 Task: Find the Taylor series expansion of a function.
Action: Mouse moved to (116, 90)
Screenshot: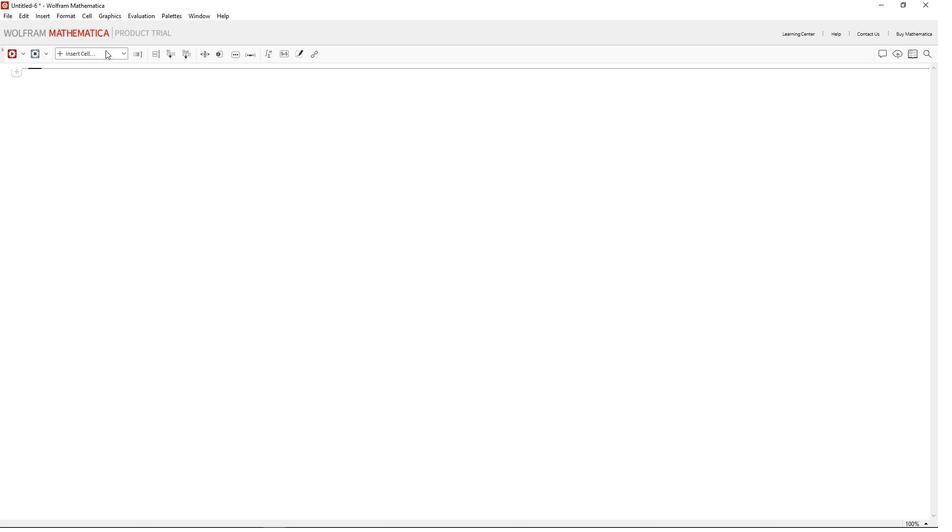 
Action: Mouse pressed left at (116, 90)
Screenshot: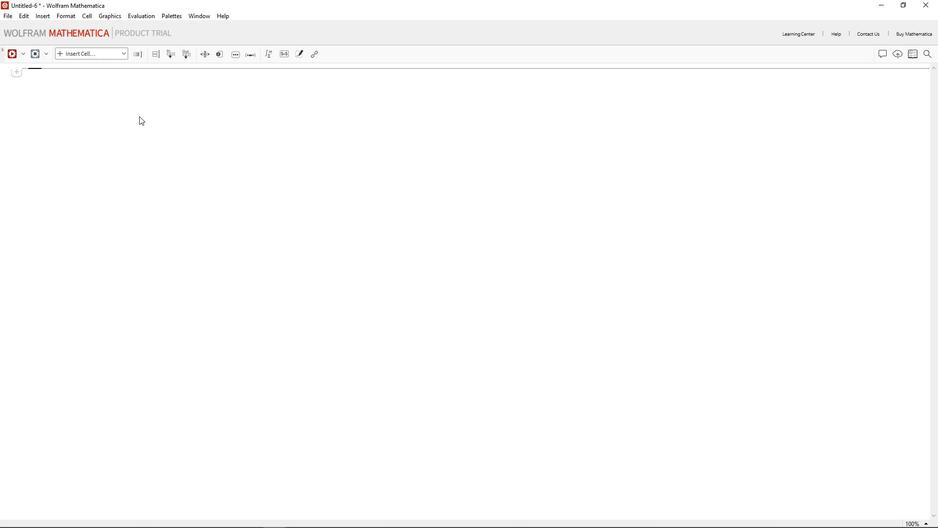 
Action: Mouse moved to (102, 101)
Screenshot: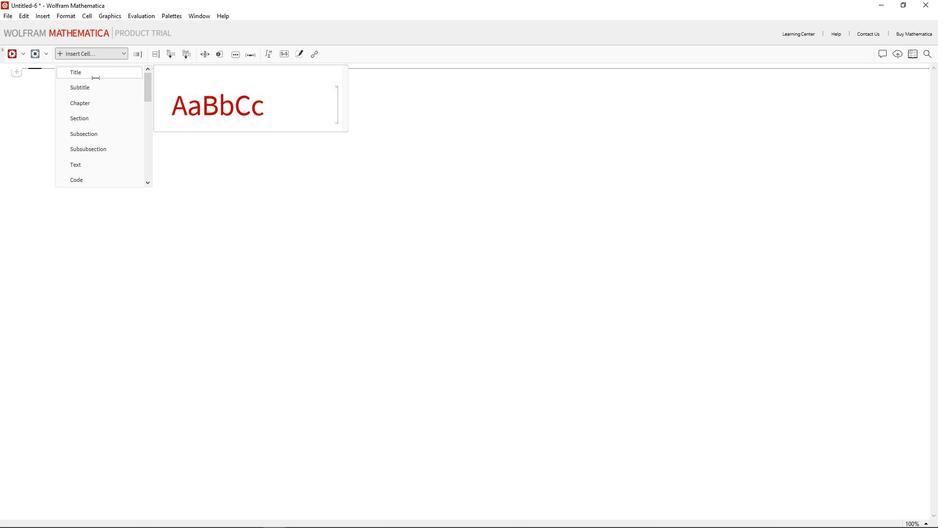 
Action: Mouse pressed left at (102, 101)
Screenshot: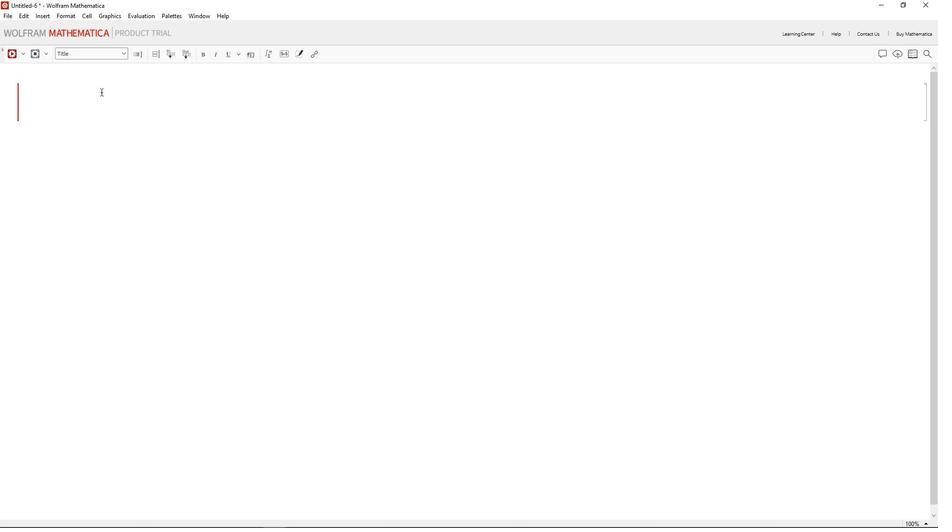 
Action: Mouse moved to (118, 112)
Screenshot: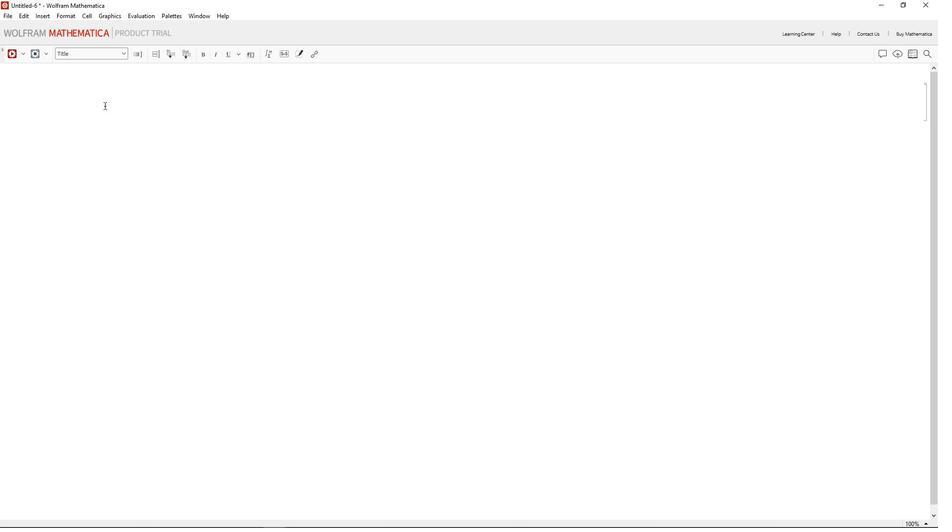 
Action: Key pressed <Key.shift>The<Key.space><Key.shift>Taylor<Key.space><Key.shift_r>Series<Key.space><Key.shift_r>Ez<Key.backspace>xpabs<Key.backspace><Key.backspace>nsion<Key.enter><Key.backspace>
Screenshot: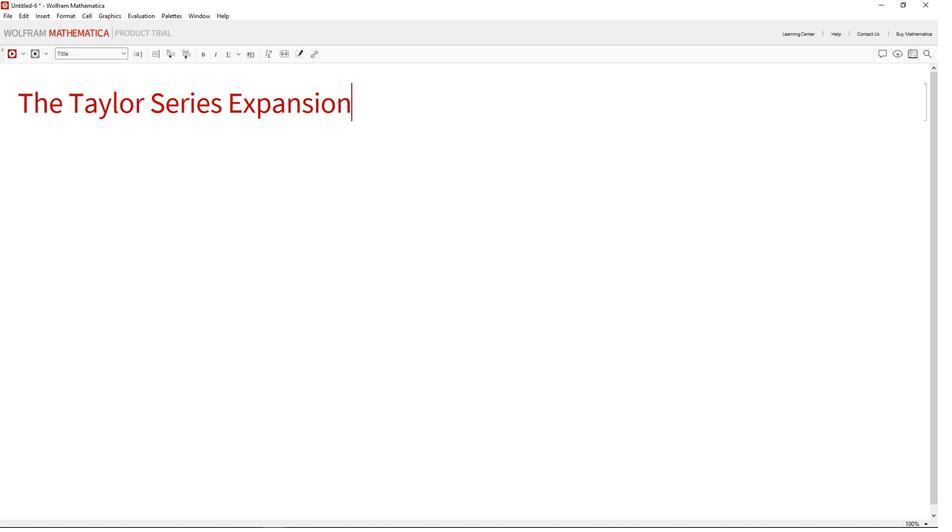 
Action: Mouse moved to (154, 90)
Screenshot: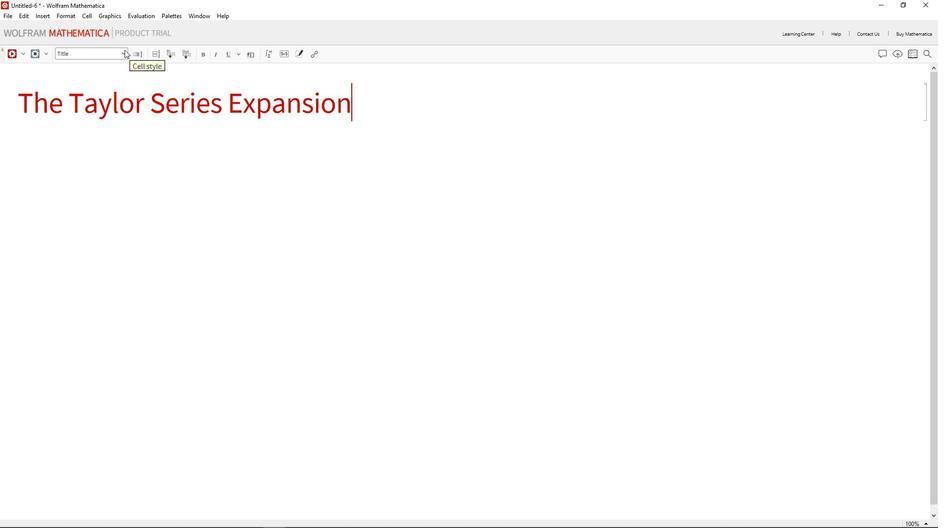 
Action: Mouse pressed left at (154, 90)
Screenshot: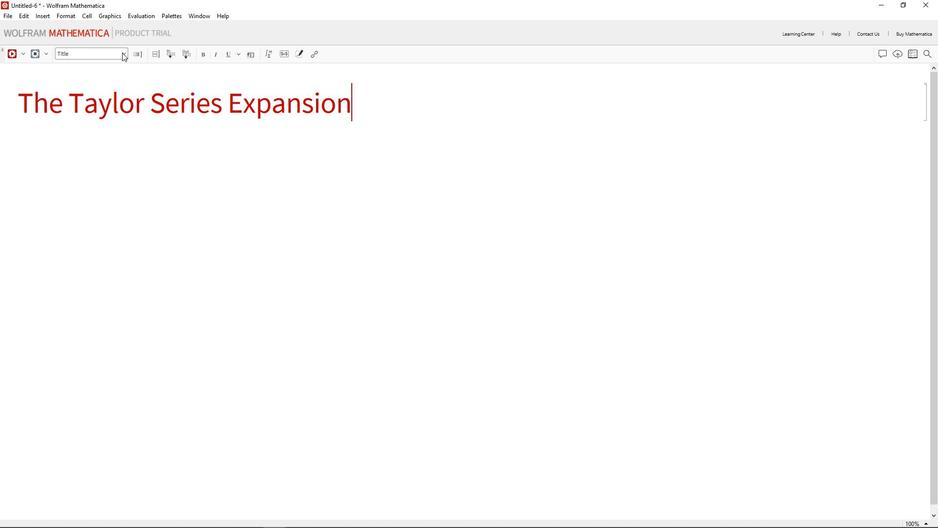
Action: Mouse moved to (13, 126)
Screenshot: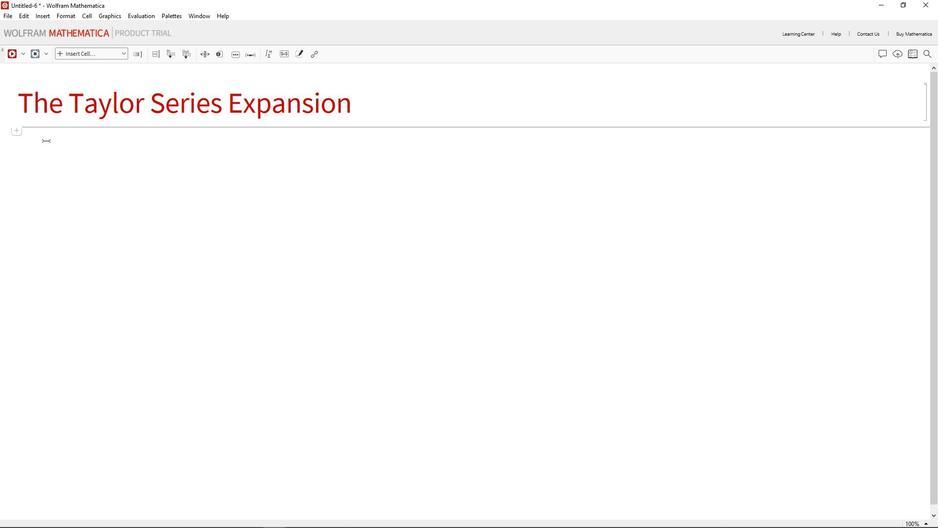 
Action: Mouse pressed left at (13, 126)
Screenshot: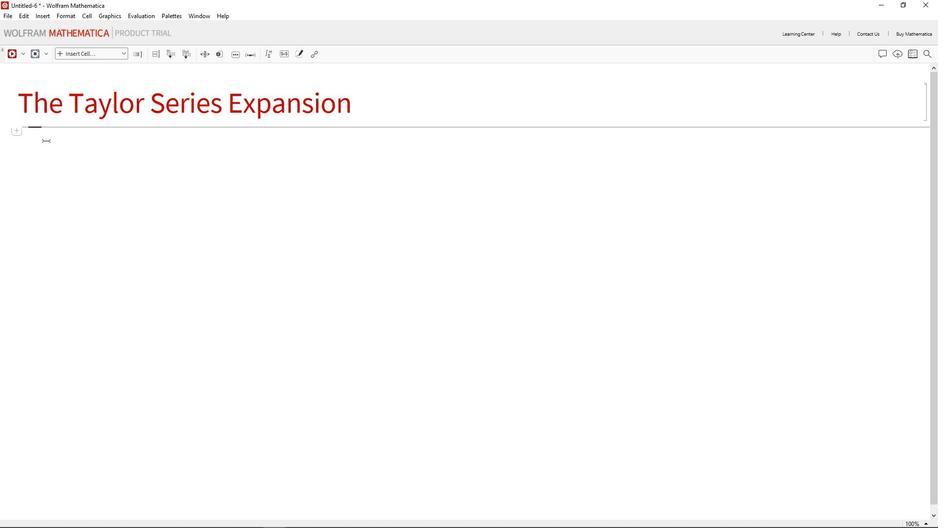 
Action: Mouse moved to (76, 94)
Screenshot: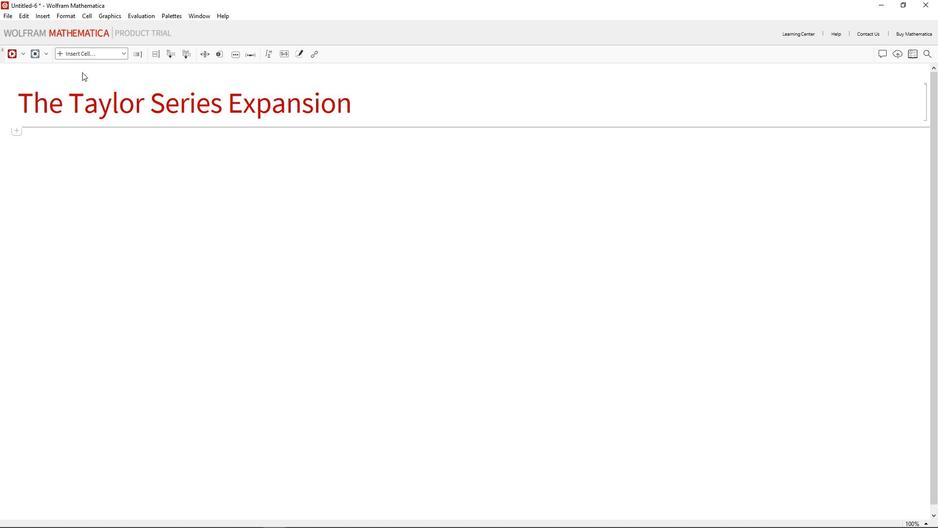 
Action: Mouse pressed left at (76, 94)
Screenshot: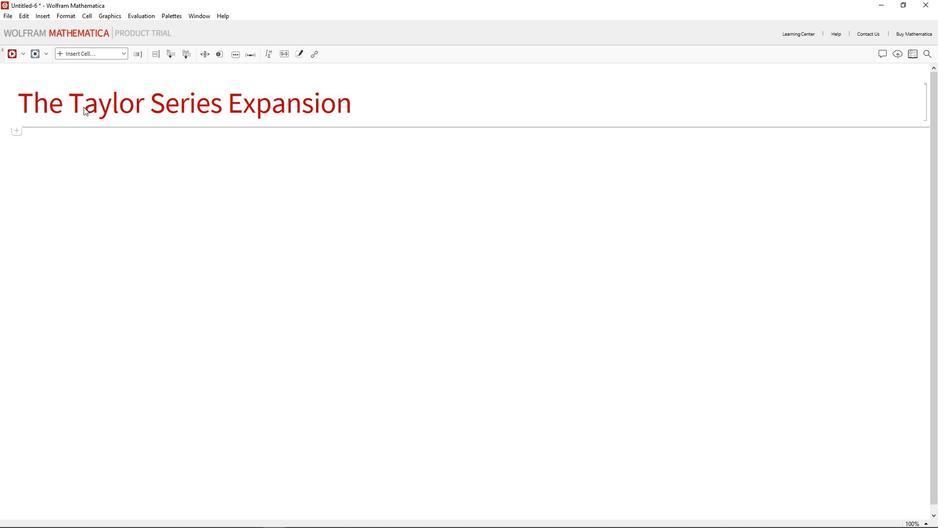 
Action: Mouse moved to (88, 143)
Screenshot: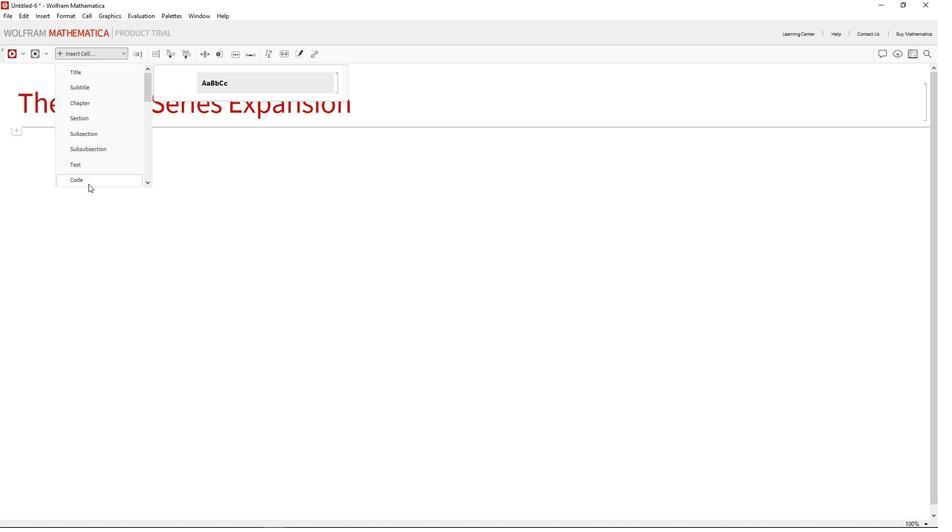 
Action: Mouse pressed left at (88, 143)
Screenshot: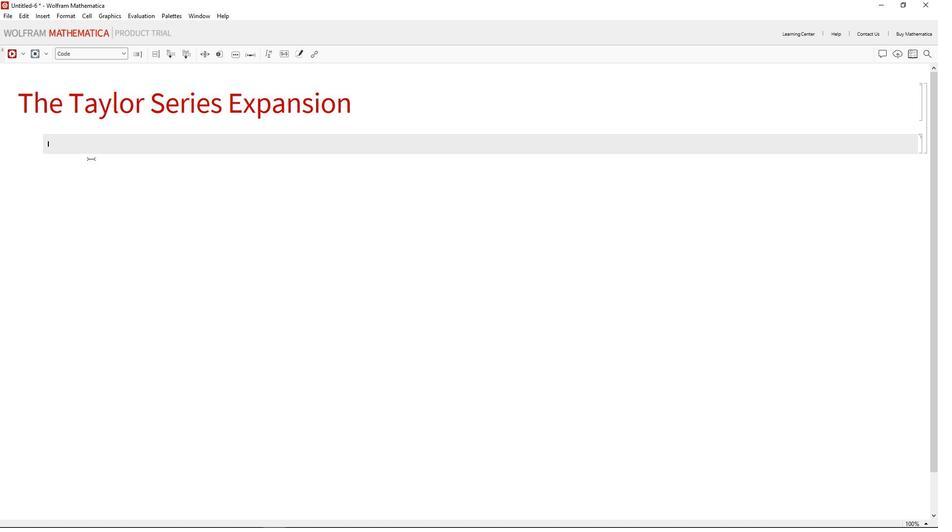 
Action: Mouse moved to (106, 128)
Screenshot: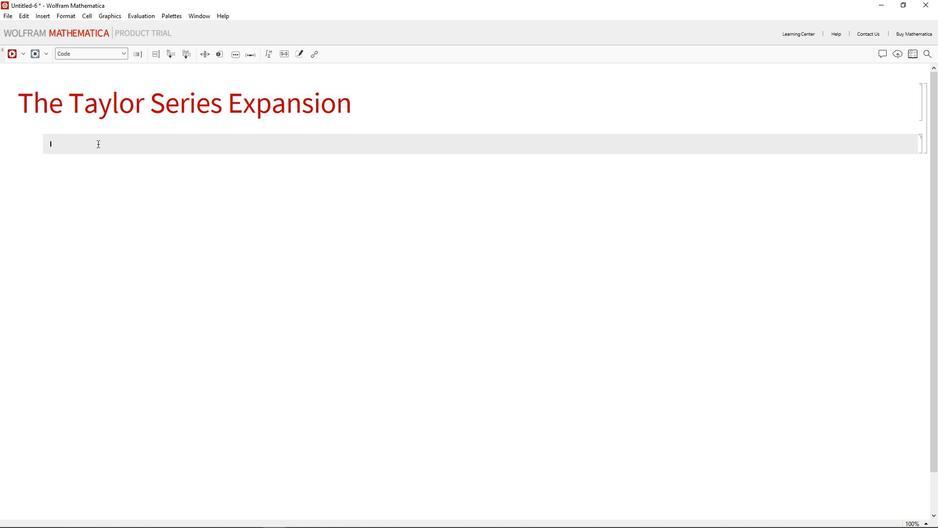 
Action: Mouse pressed left at (106, 128)
Screenshot: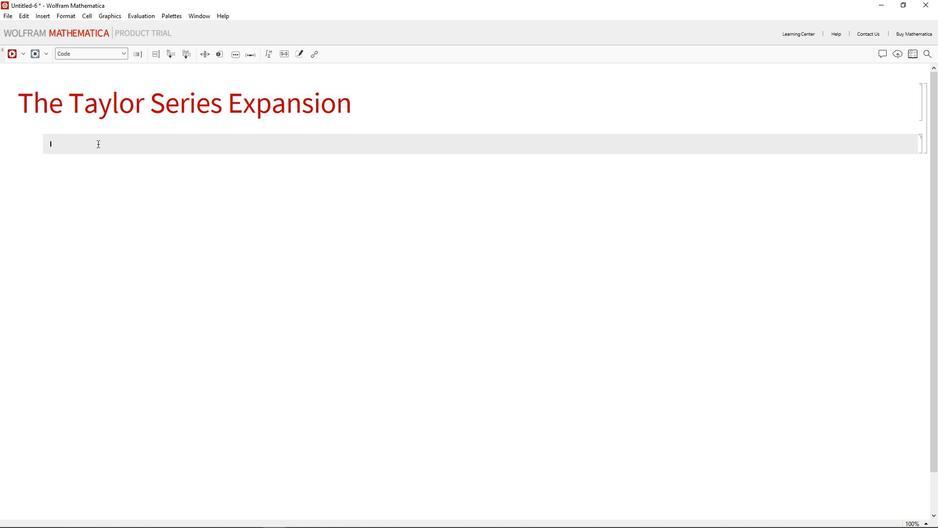 
Action: Key pressed <Key.shift_r>Ser<Key.enter><Key.space>=<Key.space>[sin<Key.enter>[zx<Key.backspace><Key.backspace>x<Key.right>.<Key.backspace>,<Key.shift>{x,0,5<Key.shift_r><Key.enter>
Screenshot: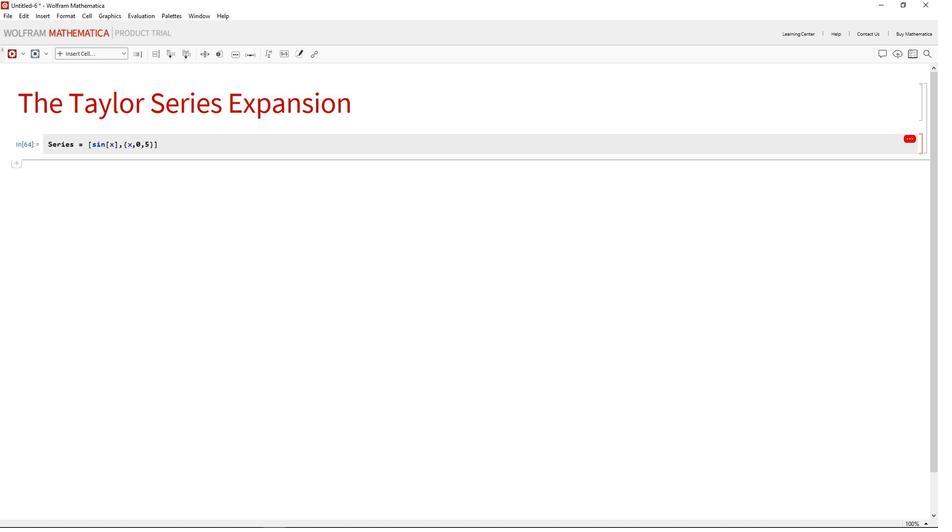 
Action: Mouse moved to (108, 128)
Screenshot: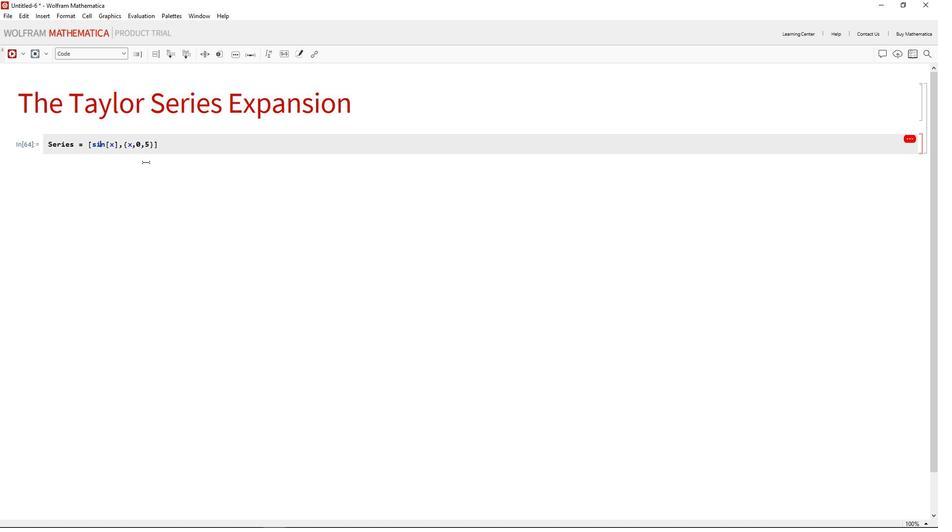 
Action: Mouse pressed left at (108, 128)
Screenshot: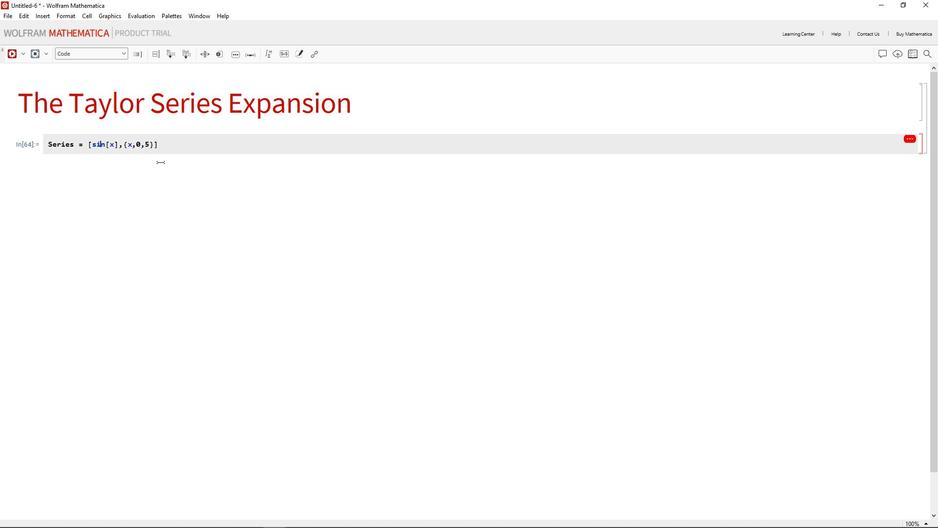 
Action: Mouse moved to (222, 134)
Screenshot: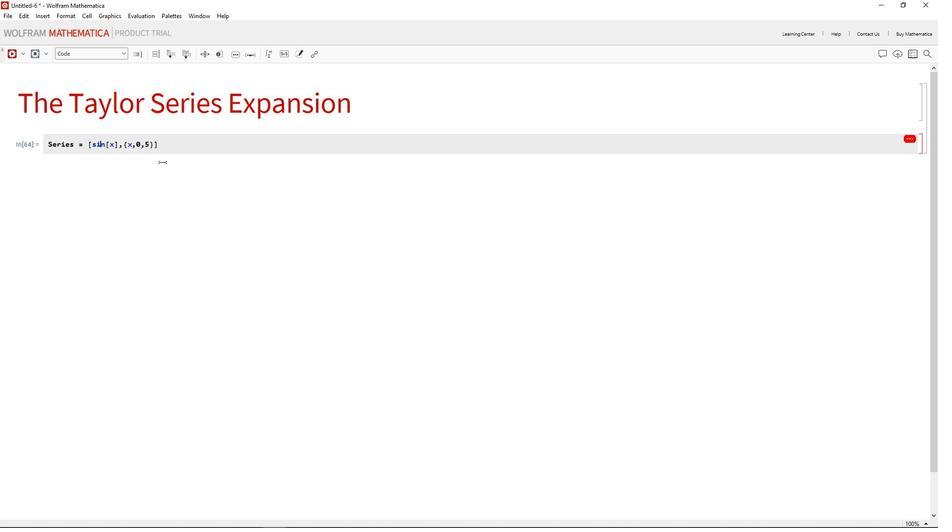 
Action: Key pressed <Key.left><Key.backspace><Key.shift_r>S
Screenshot: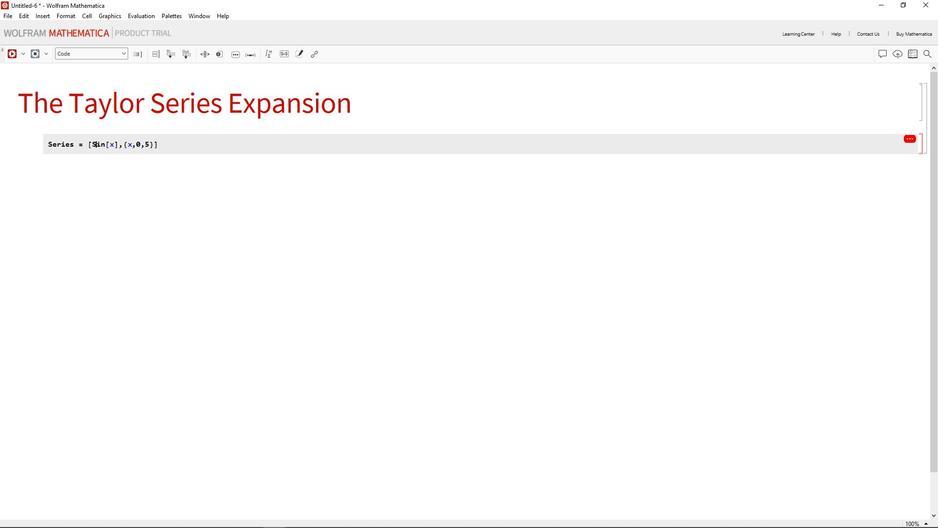 
Action: Mouse moved to (221, 134)
Screenshot: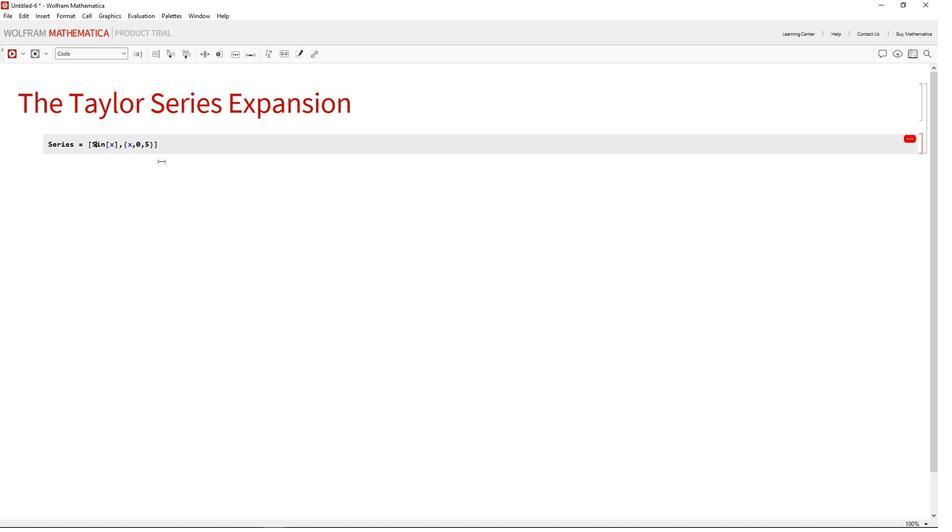 
Action: Key pressed <Key.shift_r><Key.enter>
Screenshot: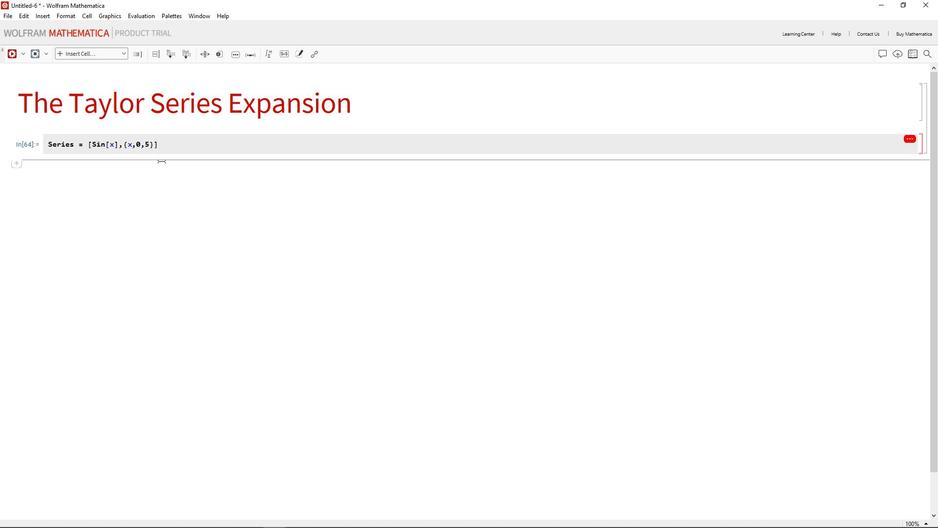 
Action: Mouse moved to (232, 127)
Screenshot: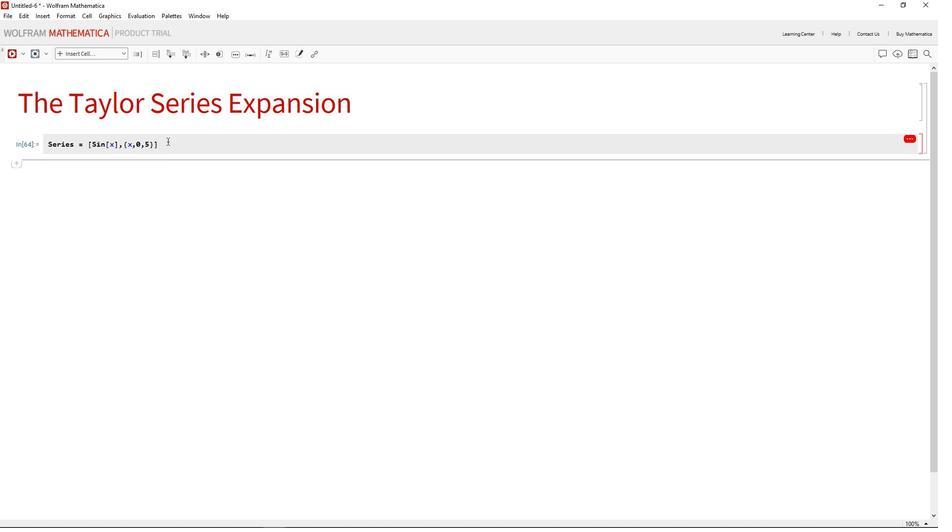 
Action: Mouse pressed left at (232, 127)
Screenshot: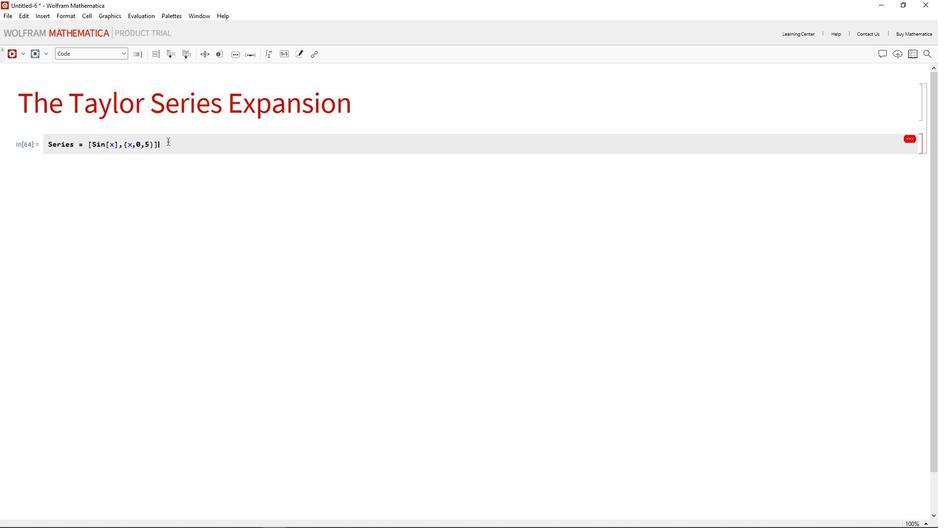 
Action: Mouse moved to (159, 129)
Screenshot: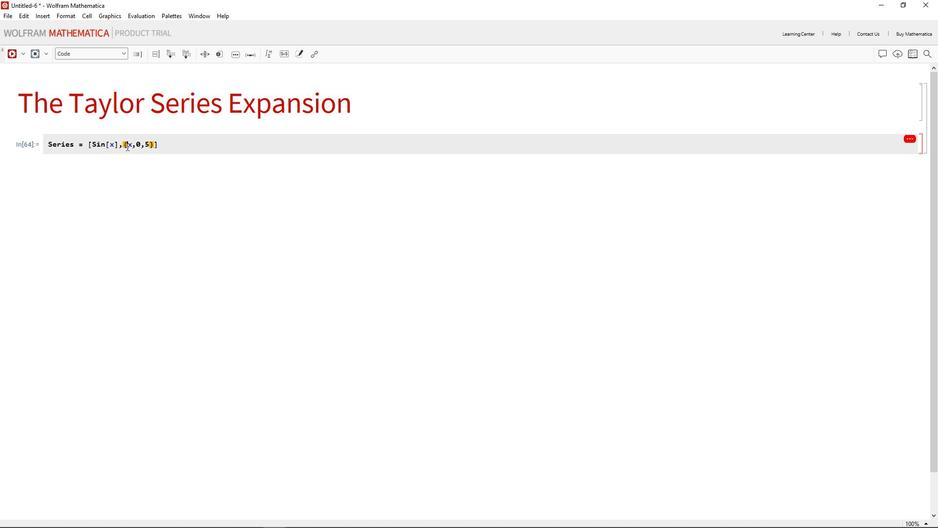 
Action: Mouse pressed left at (159, 129)
Screenshot: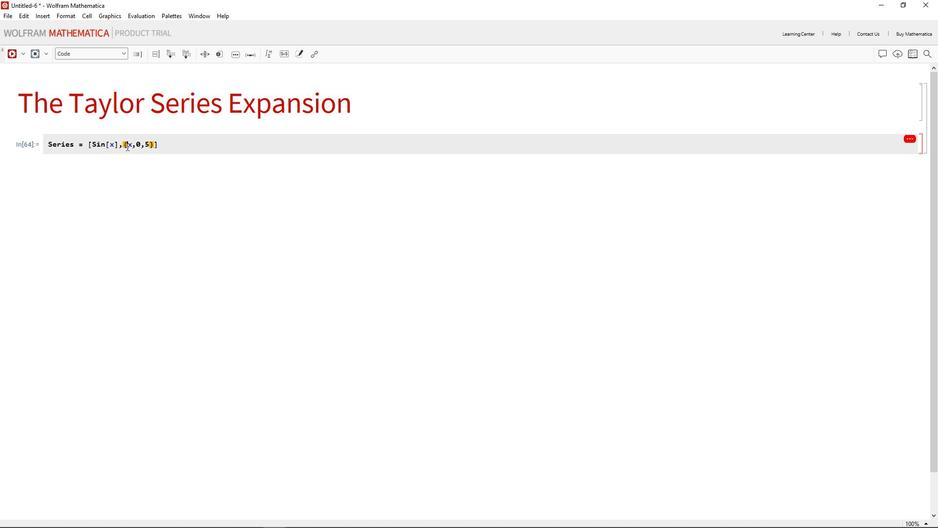 
Action: Mouse moved to (169, 128)
Screenshot: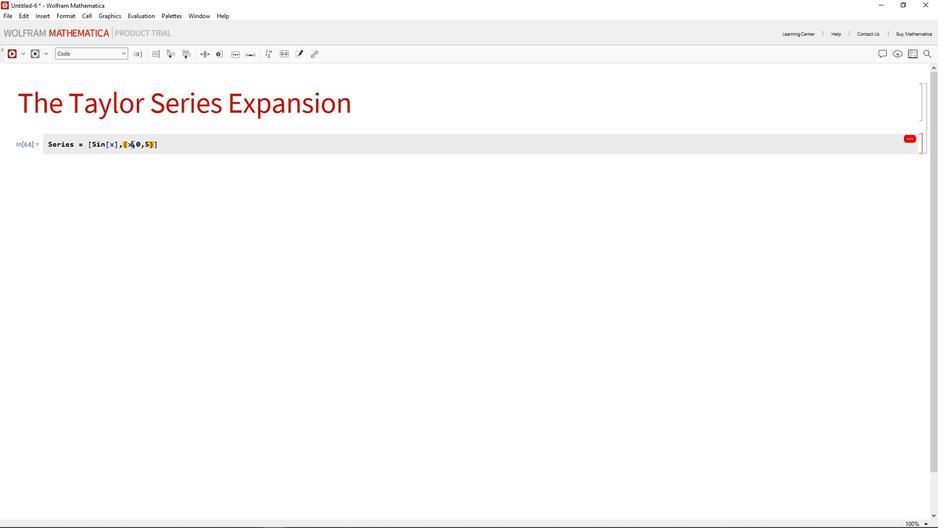 
Action: Mouse pressed left at (169, 128)
Screenshot: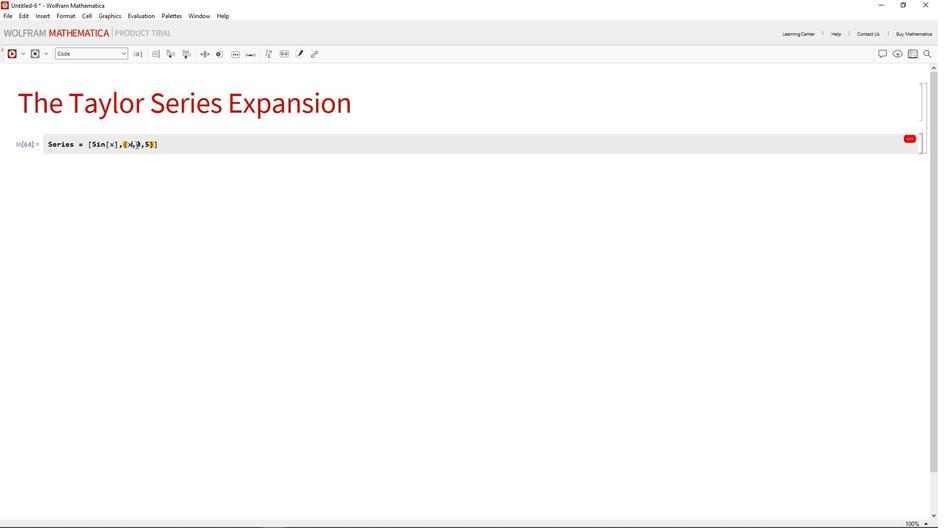 
Action: Mouse moved to (179, 128)
Screenshot: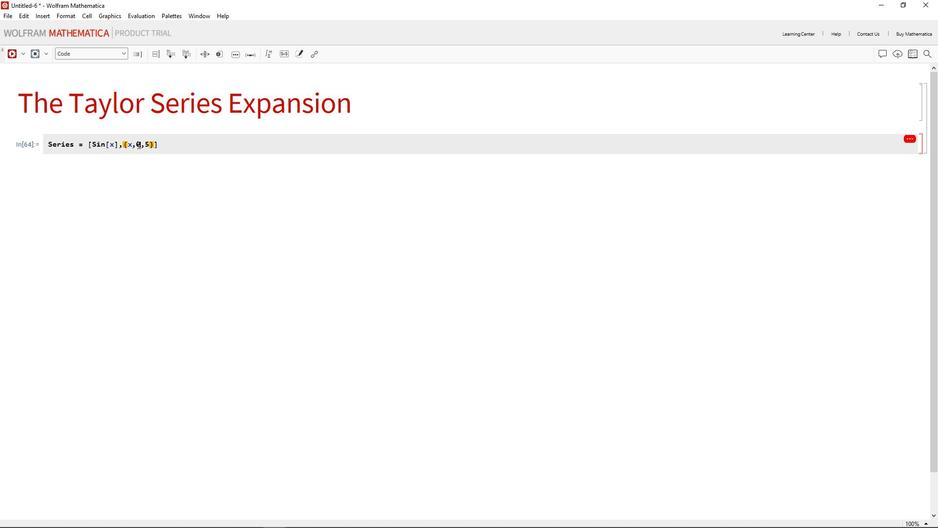 
Action: Mouse pressed left at (179, 128)
Screenshot: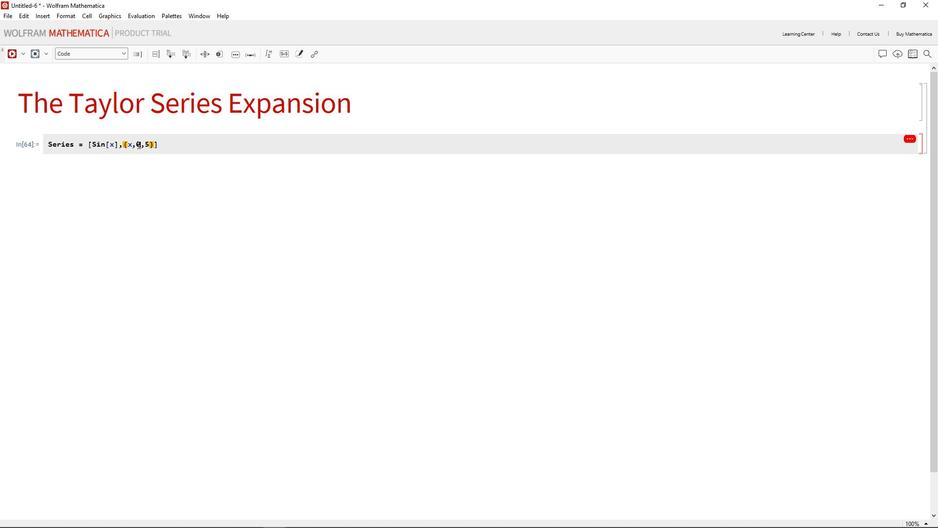 
Action: Mouse moved to (195, 128)
Screenshot: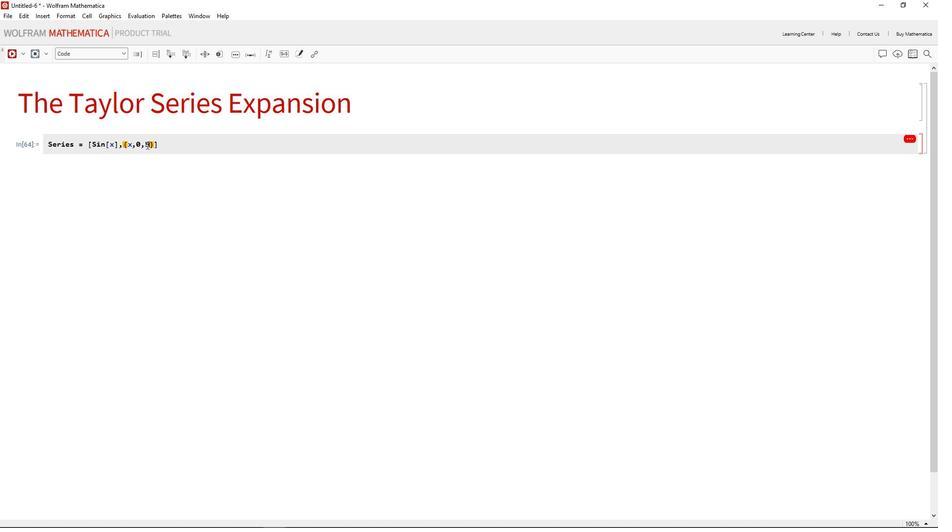 
Action: Mouse pressed left at (195, 128)
Screenshot: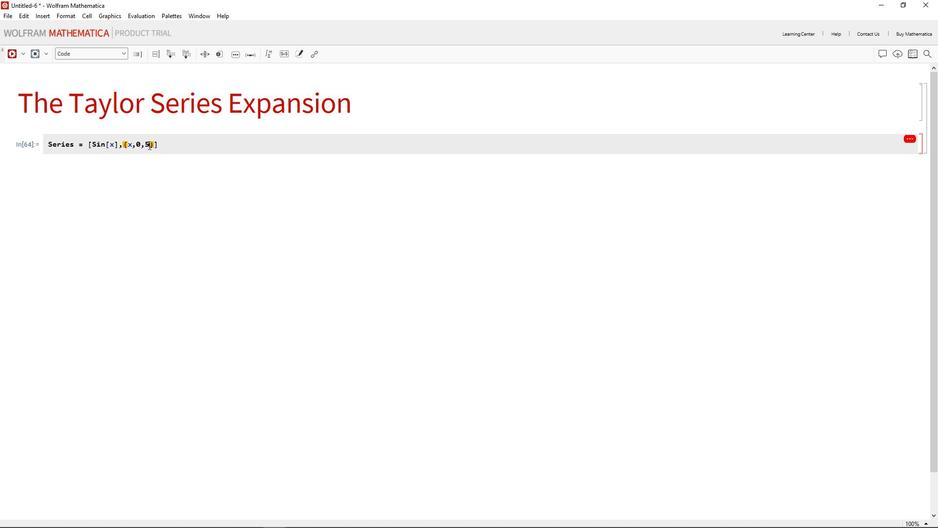 
Action: Mouse moved to (214, 129)
Screenshot: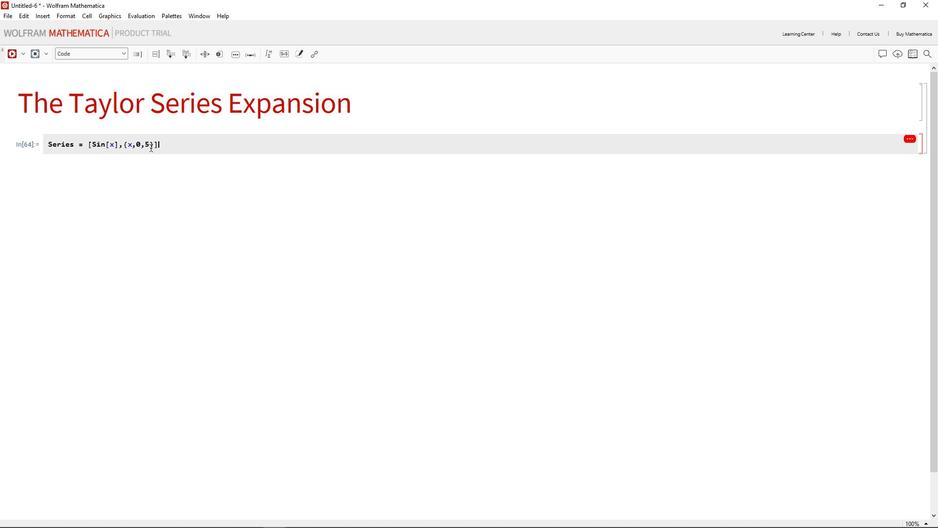 
Action: Mouse pressed left at (214, 129)
Screenshot: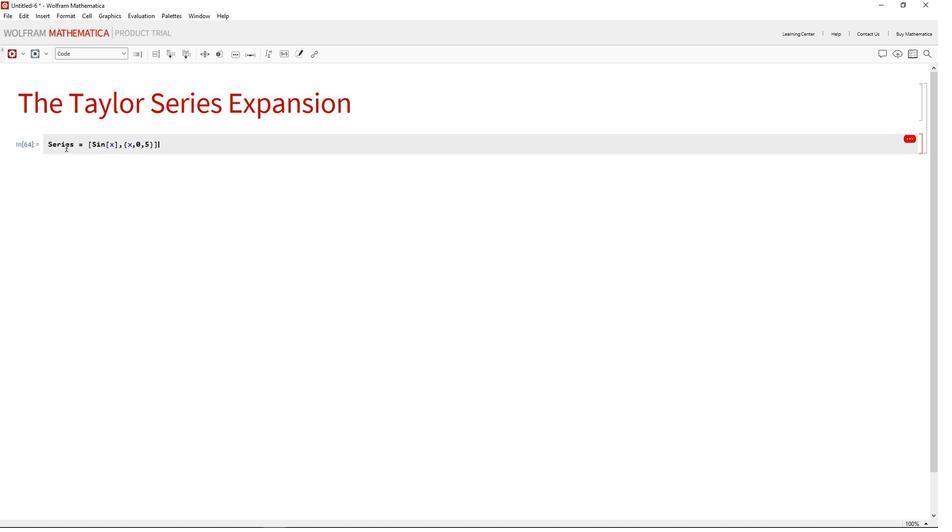 
Action: Mouse moved to (88, 128)
Screenshot: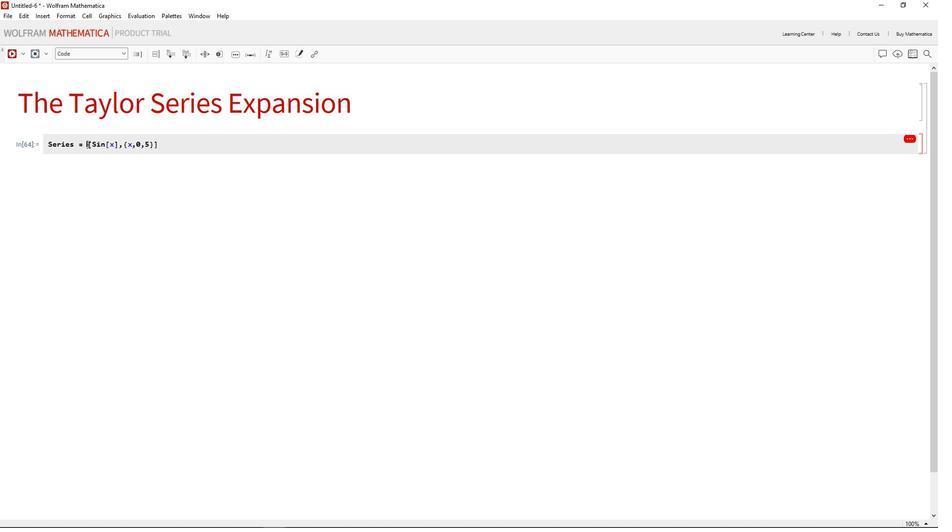
Action: Mouse pressed left at (88, 128)
Screenshot: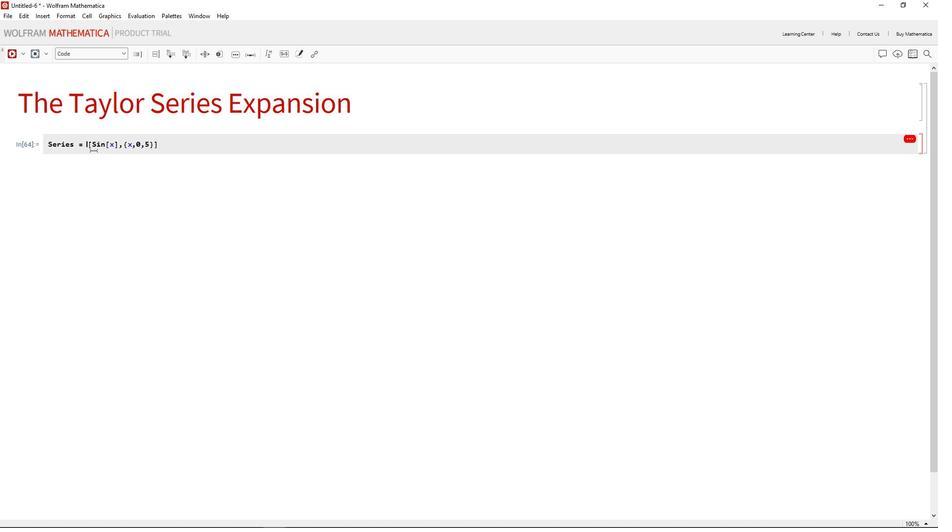 
Action: Mouse moved to (98, 130)
Screenshot: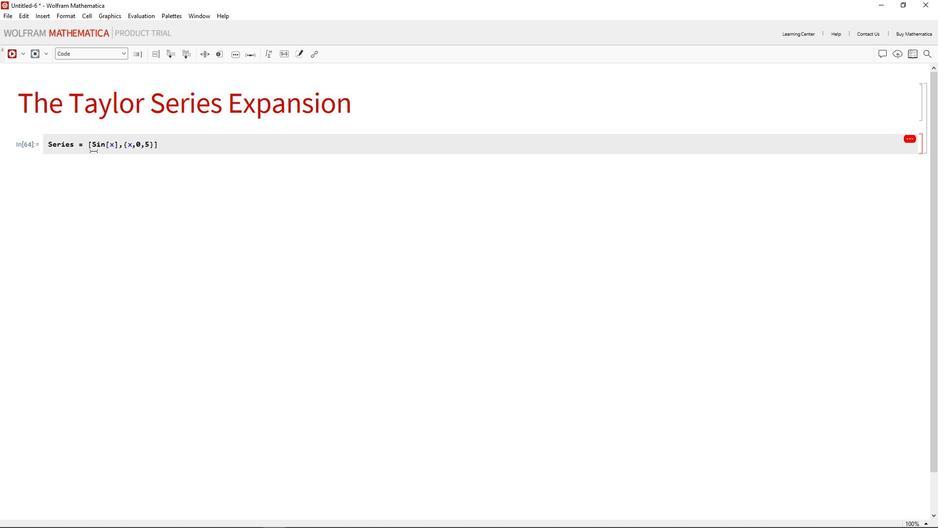 
Action: Key pressed <Key.backspace><Key.shift_r><Key.enter><Key.cmd>5
Screenshot: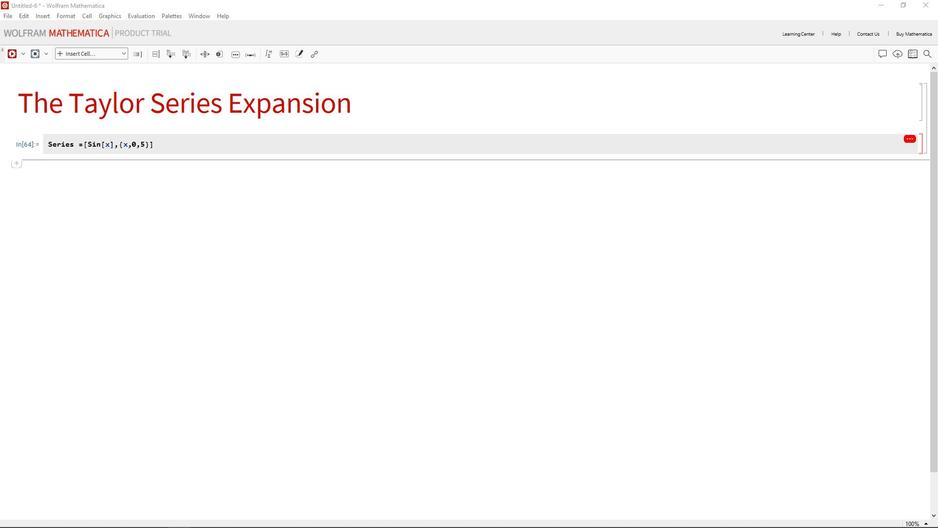 
Action: Mouse moved to (287, 129)
Screenshot: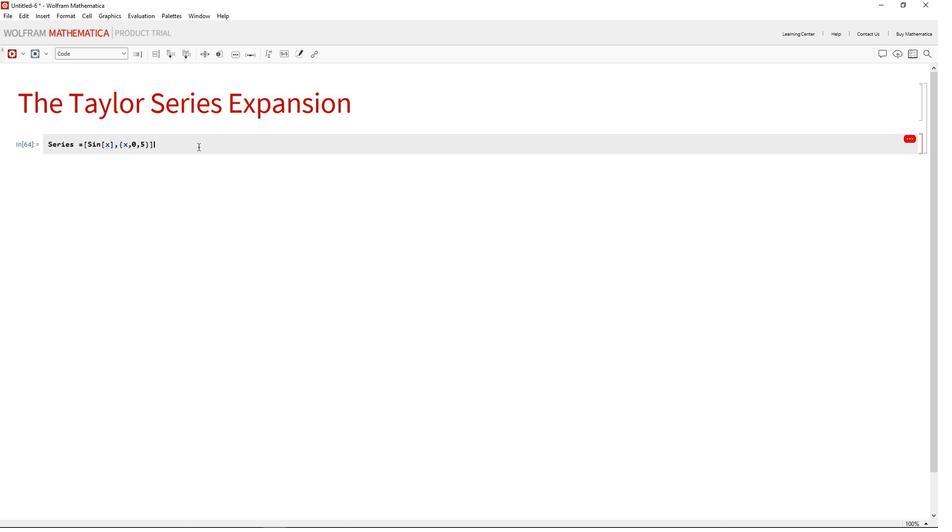 
Action: Mouse pressed left at (287, 129)
Screenshot: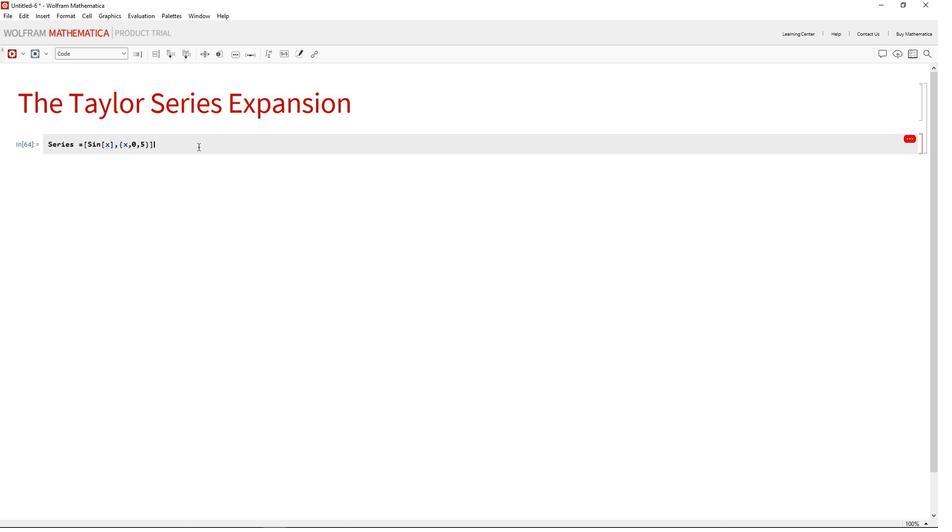 
Action: Mouse moved to (173, 128)
Screenshot: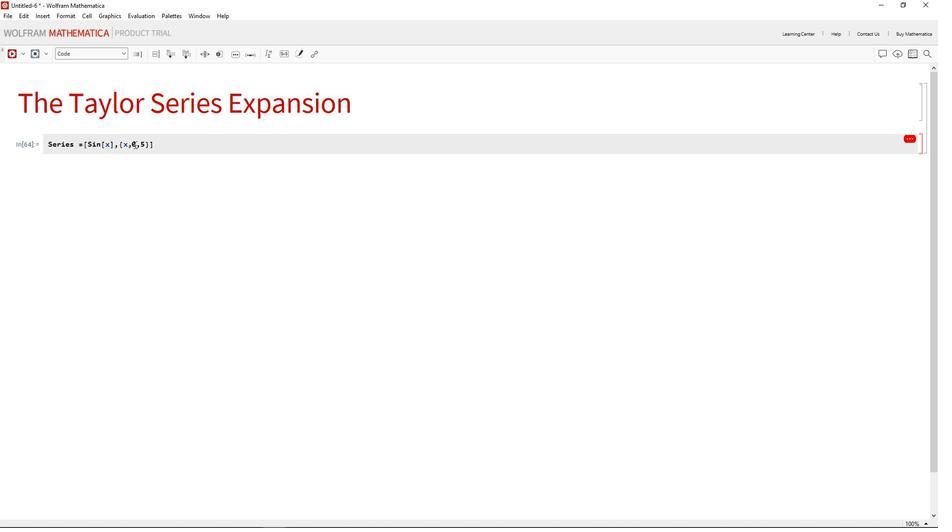 
Action: Mouse pressed left at (173, 128)
Screenshot: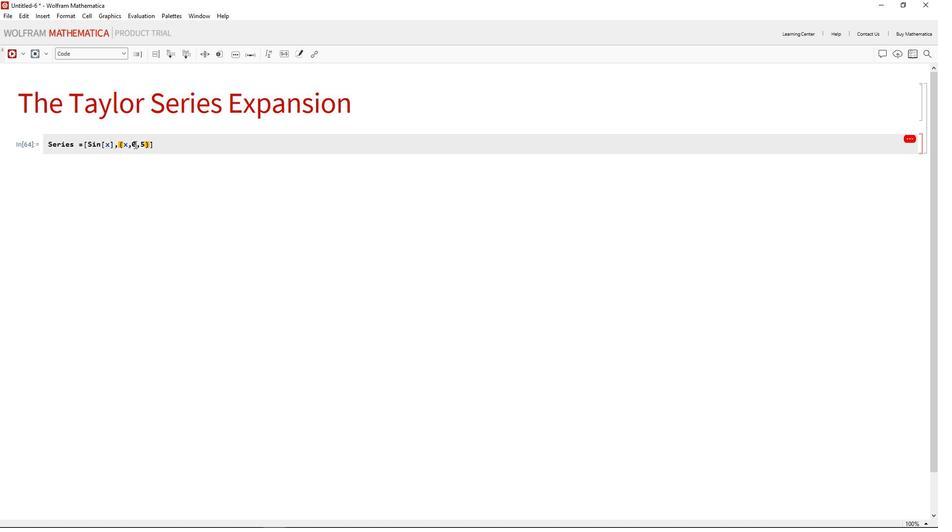 
Action: Mouse moved to (199, 127)
Screenshot: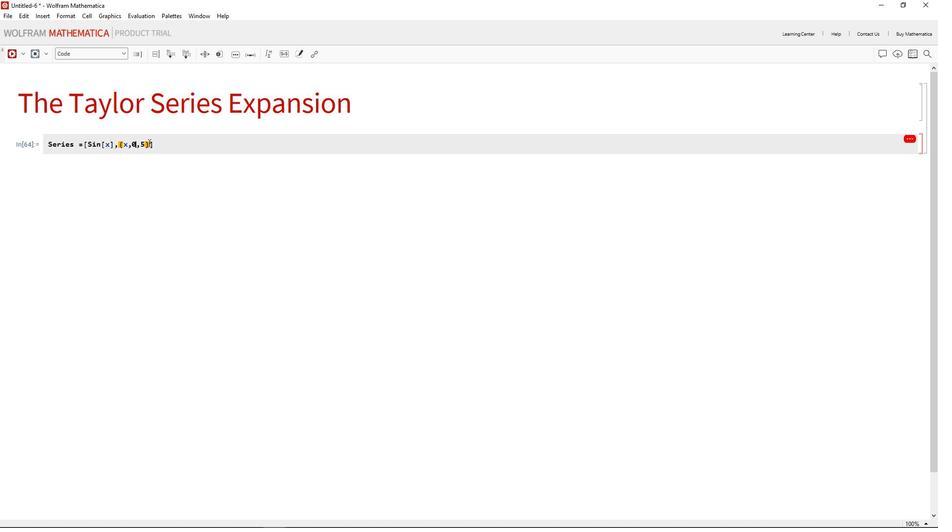
Action: Mouse pressed left at (199, 127)
Screenshot: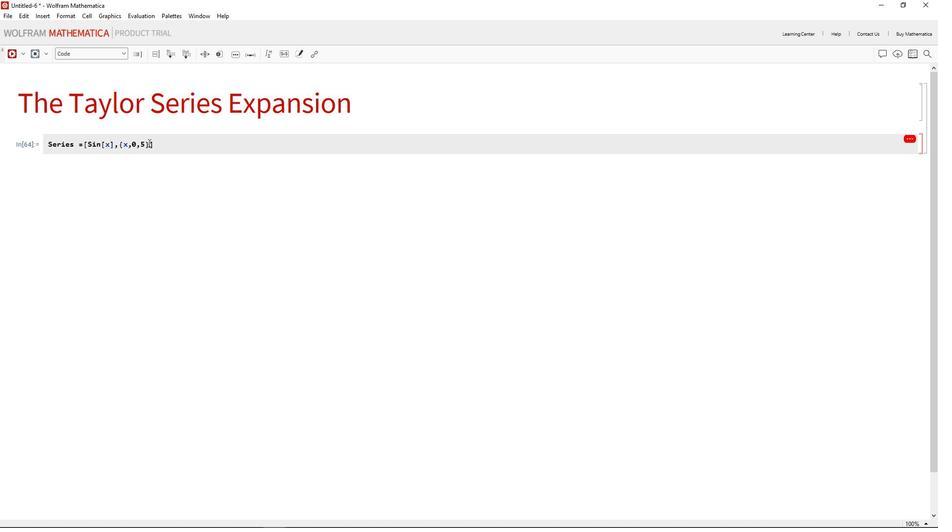 
Action: Mouse moved to (196, 127)
Screenshot: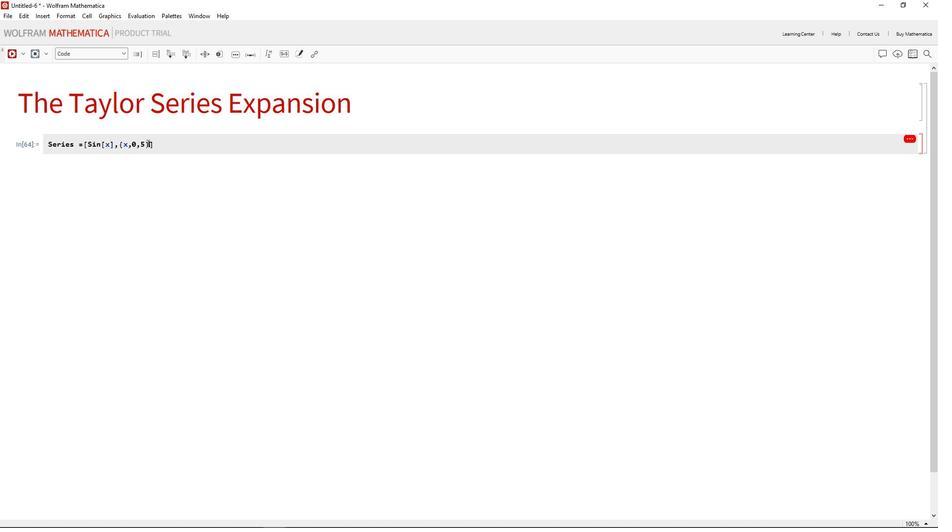 
Action: Mouse pressed left at (196, 127)
Screenshot: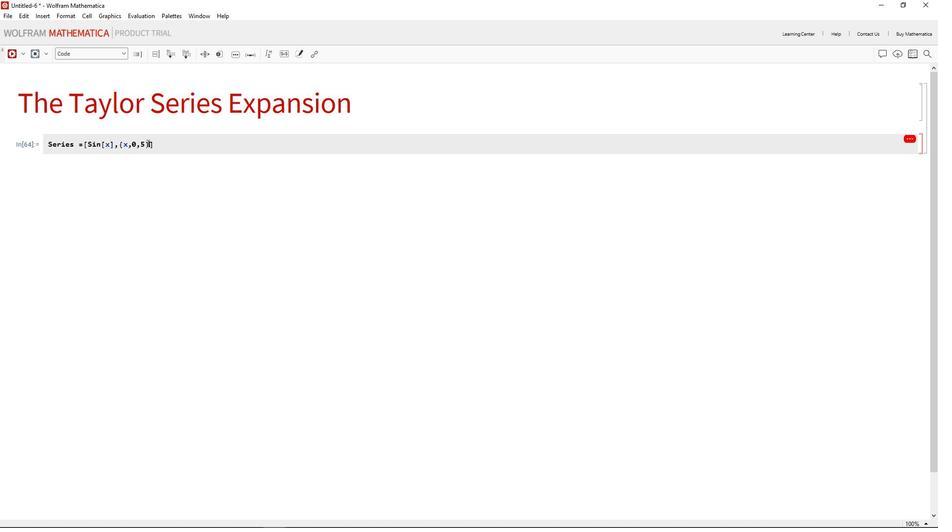 
Action: Mouse moved to (110, 128)
Screenshot: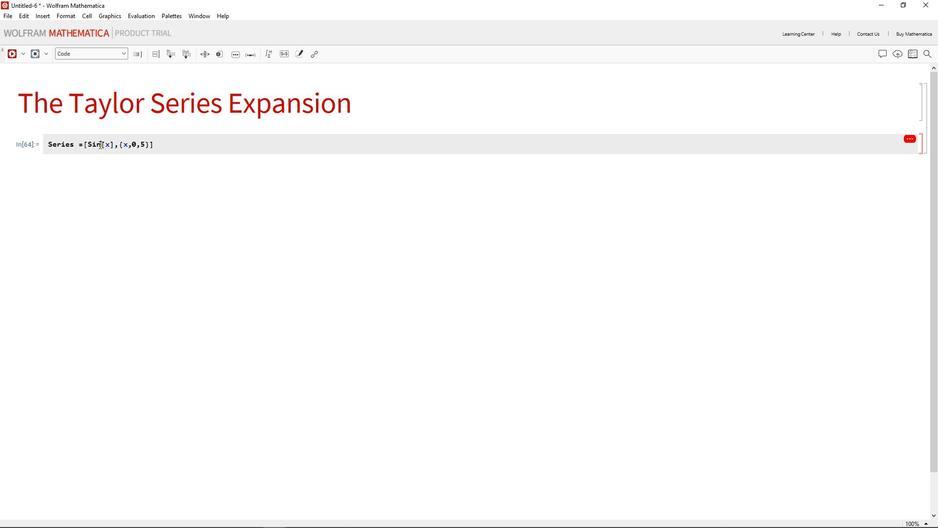
Action: Mouse pressed left at (110, 128)
Screenshot: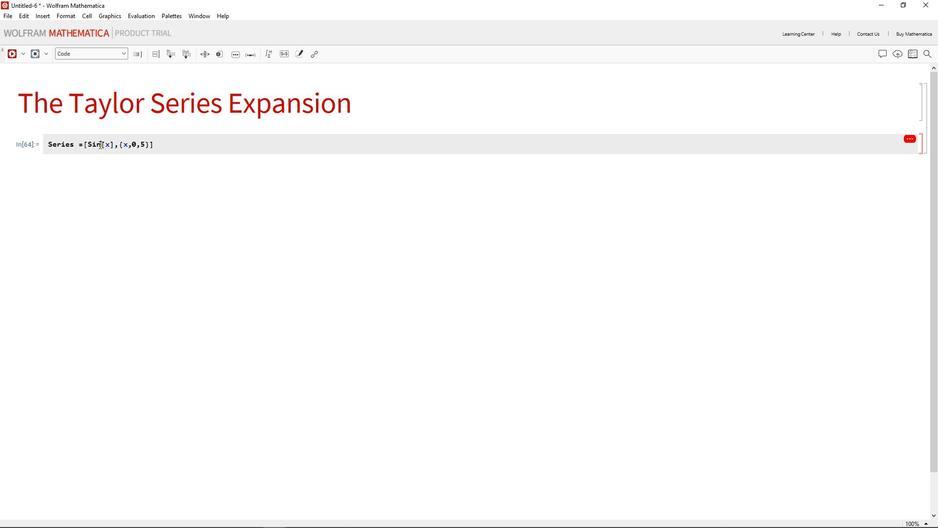 
Action: Mouse moved to (78, 127)
Screenshot: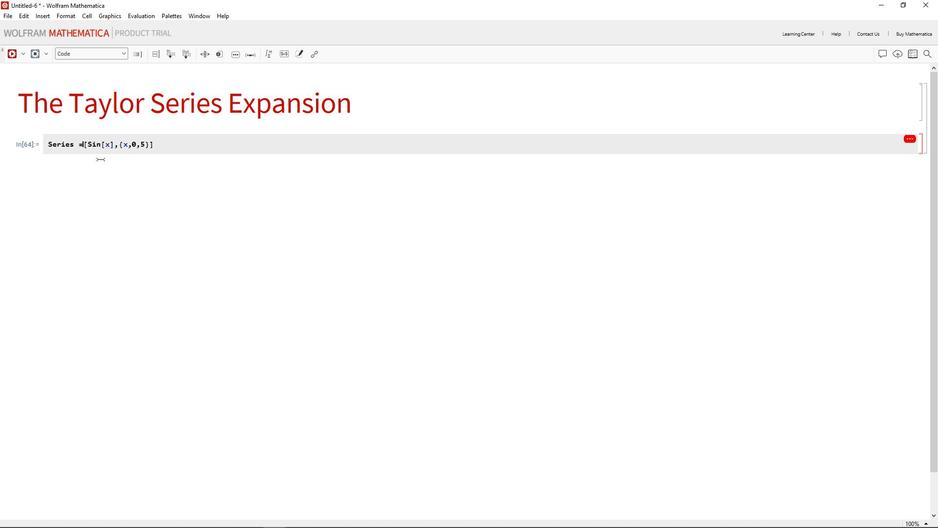 
Action: Mouse pressed left at (78, 127)
Screenshot: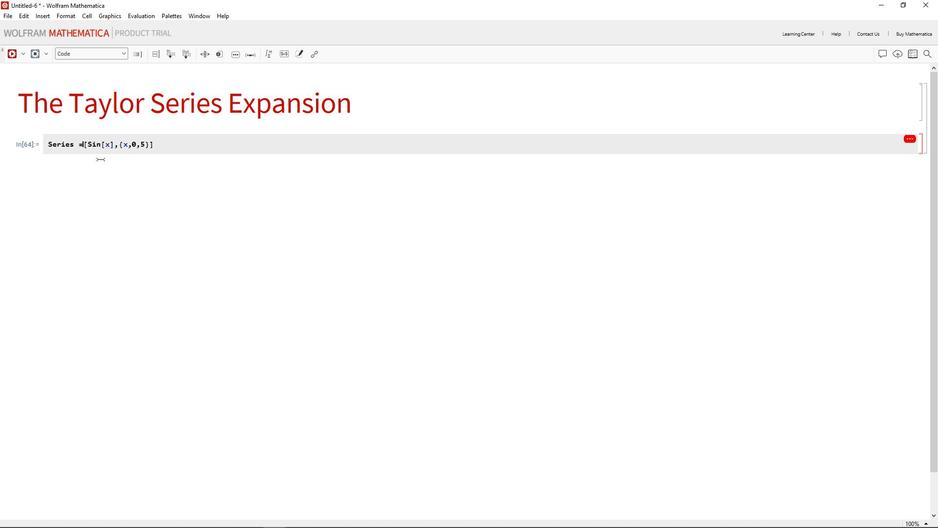 
Action: Mouse moved to (110, 133)
Screenshot: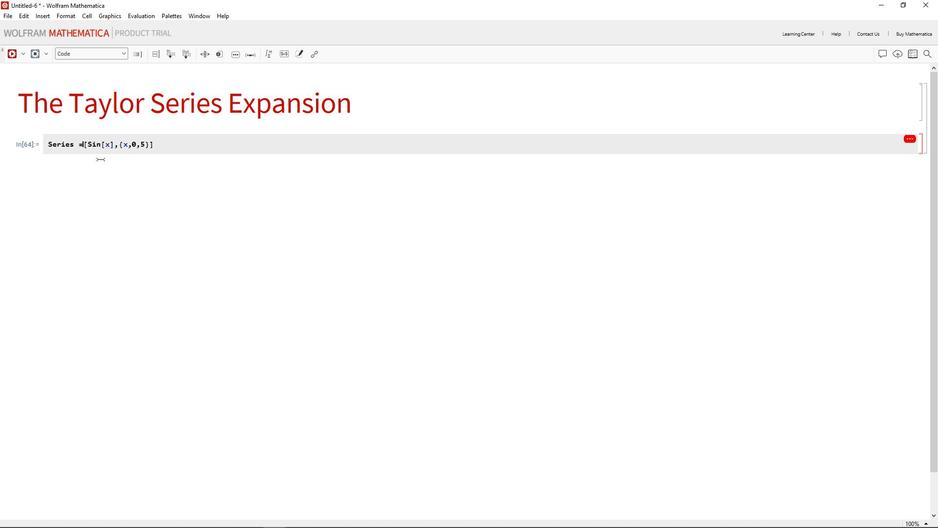 
Action: Key pressed <Key.backspace><Key.shift_r><Key.enter>
Screenshot: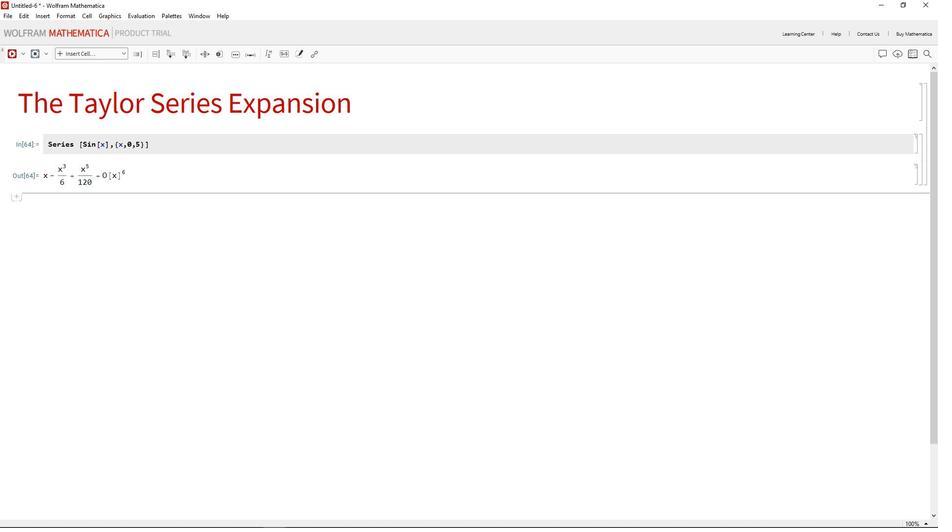 
Action: Mouse moved to (103, 128)
Screenshot: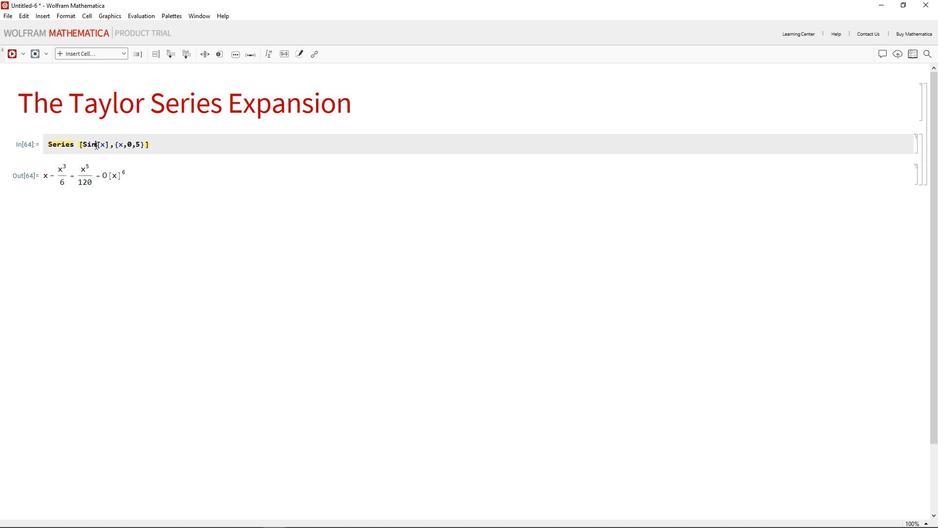 
Action: Mouse pressed left at (103, 128)
Screenshot: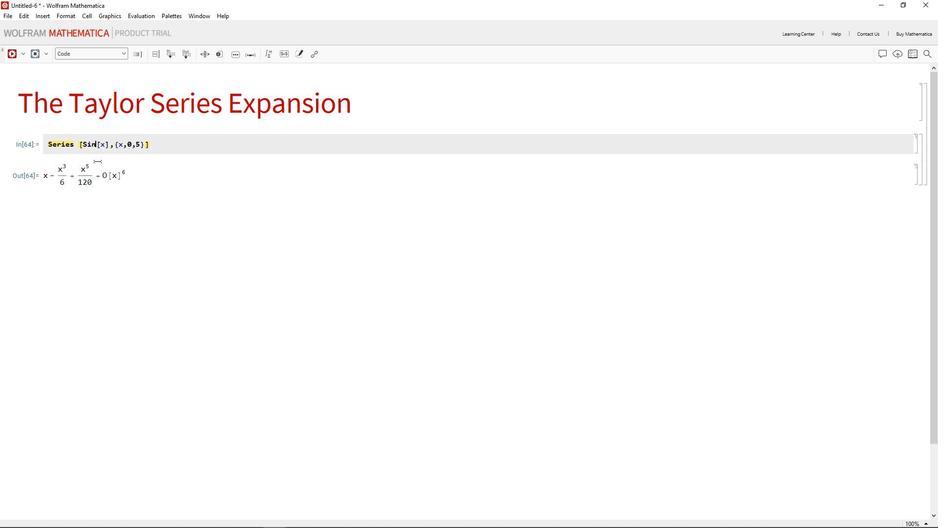
Action: Mouse moved to (225, 126)
Screenshot: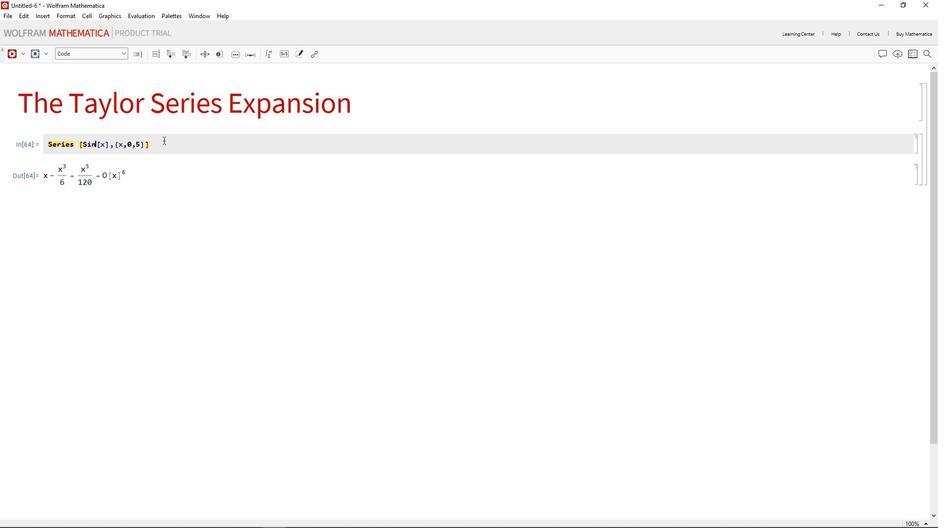 
Action: Key pressed <Key.backspace><Key.backspace><Key.backspace>sin<Key.enter><Key.shift_r><Key.enter>
Screenshot: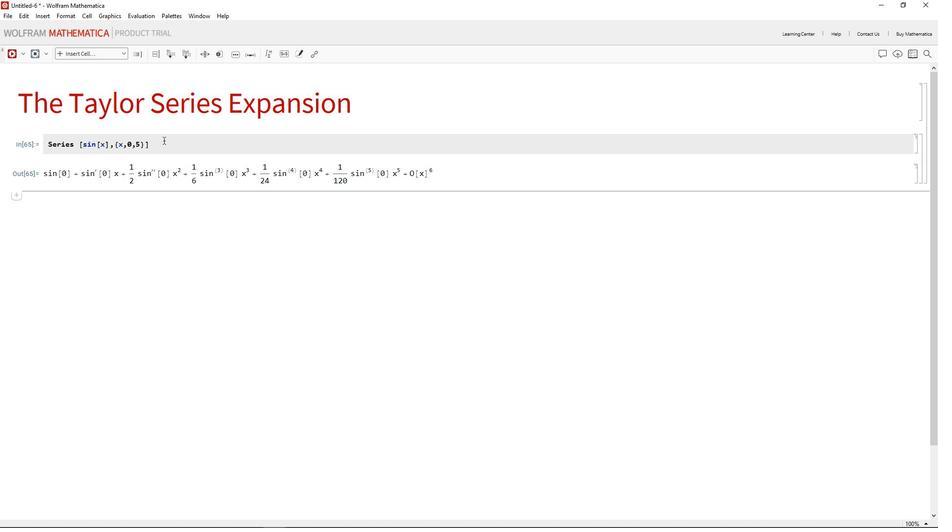 
Action: Mouse moved to (402, 171)
Screenshot: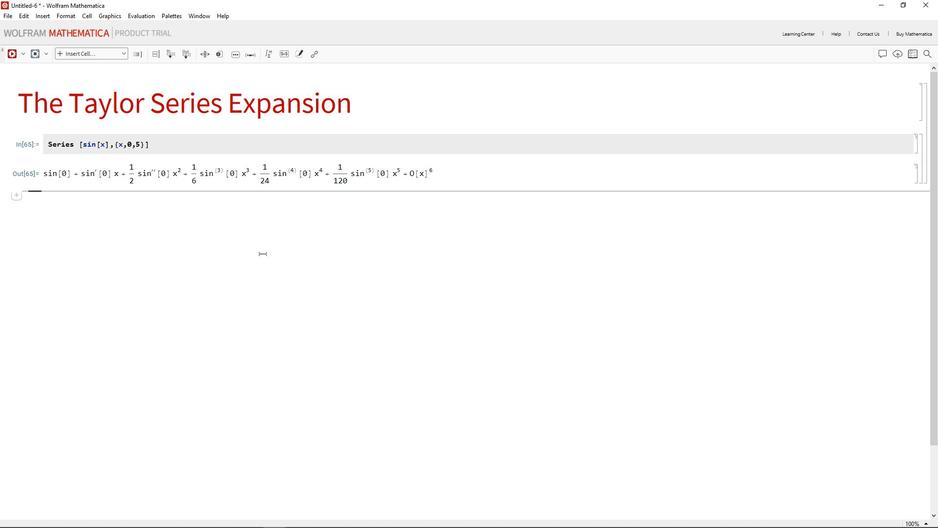 
